 Task: Update the home type of the saved search to land.
Action: Mouse moved to (466, 366)
Screenshot: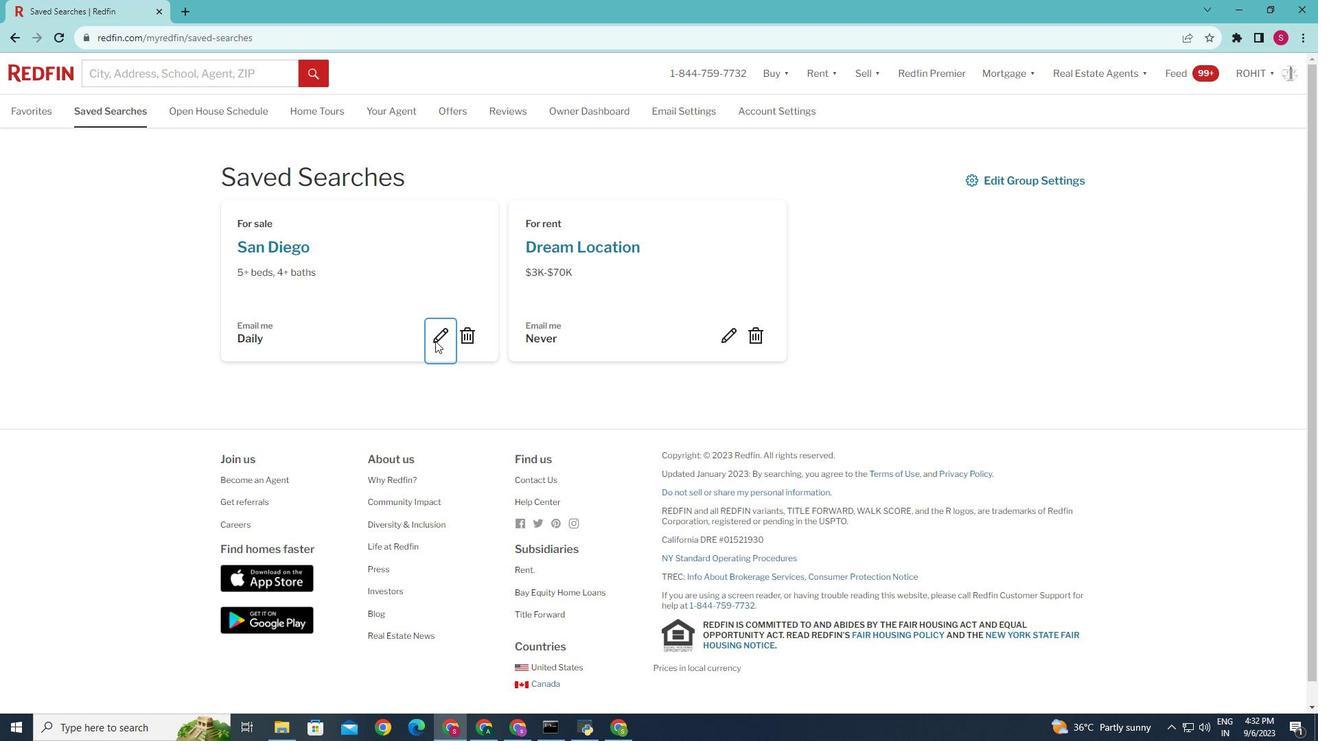 
Action: Mouse pressed left at (466, 366)
Screenshot: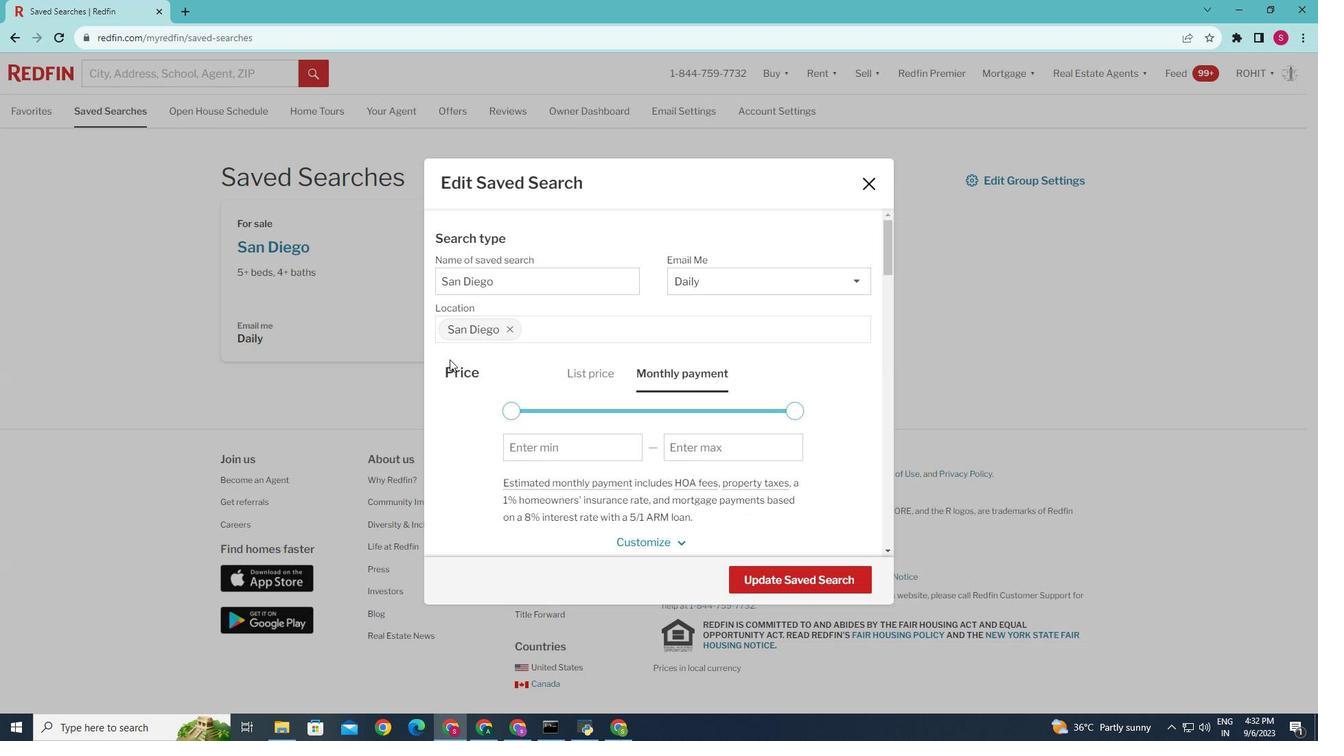
Action: Mouse moved to (567, 439)
Screenshot: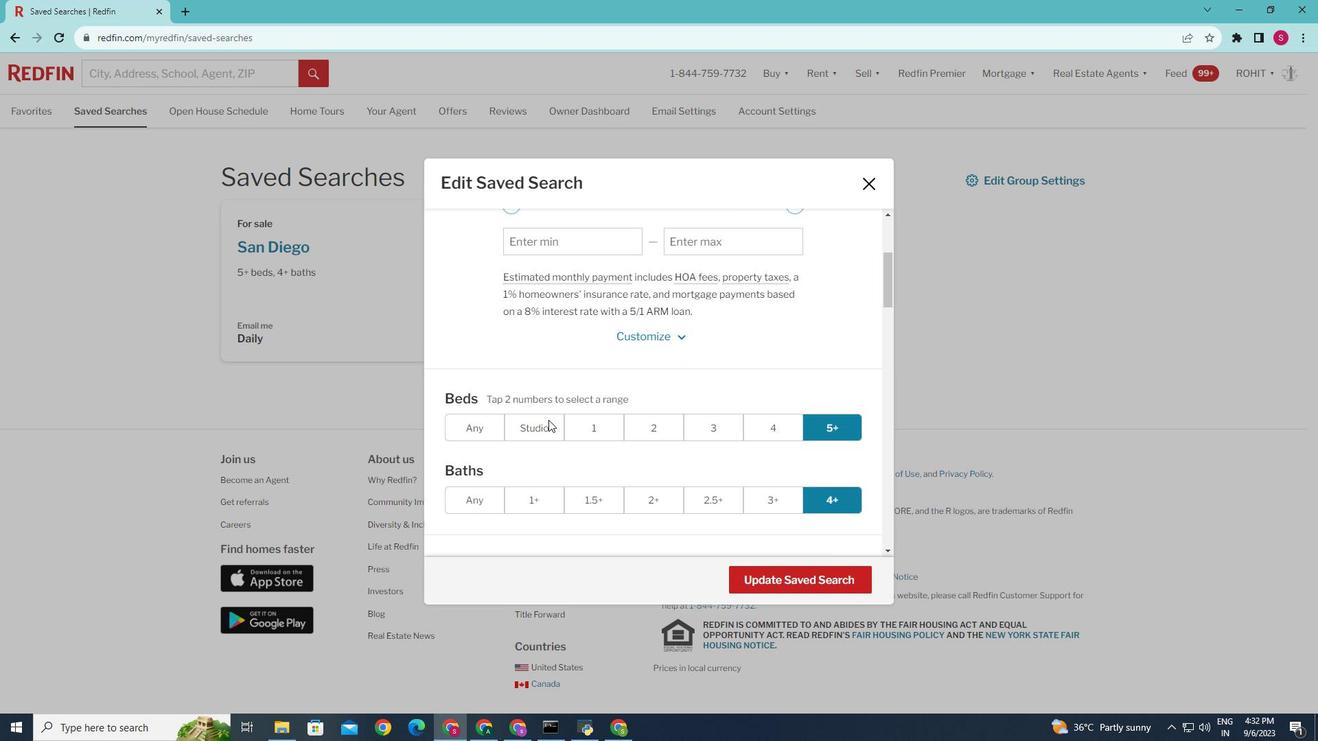 
Action: Mouse scrolled (567, 438) with delta (0, 0)
Screenshot: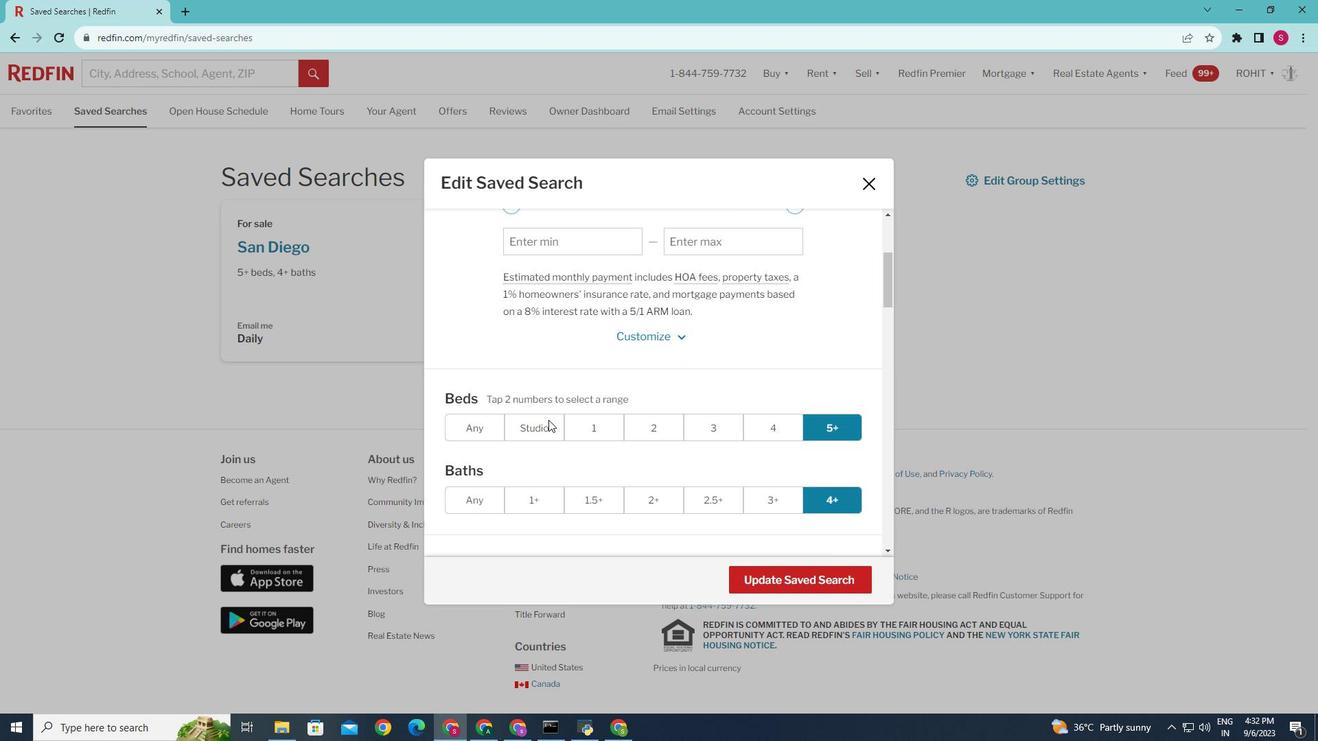 
Action: Mouse moved to (567, 439)
Screenshot: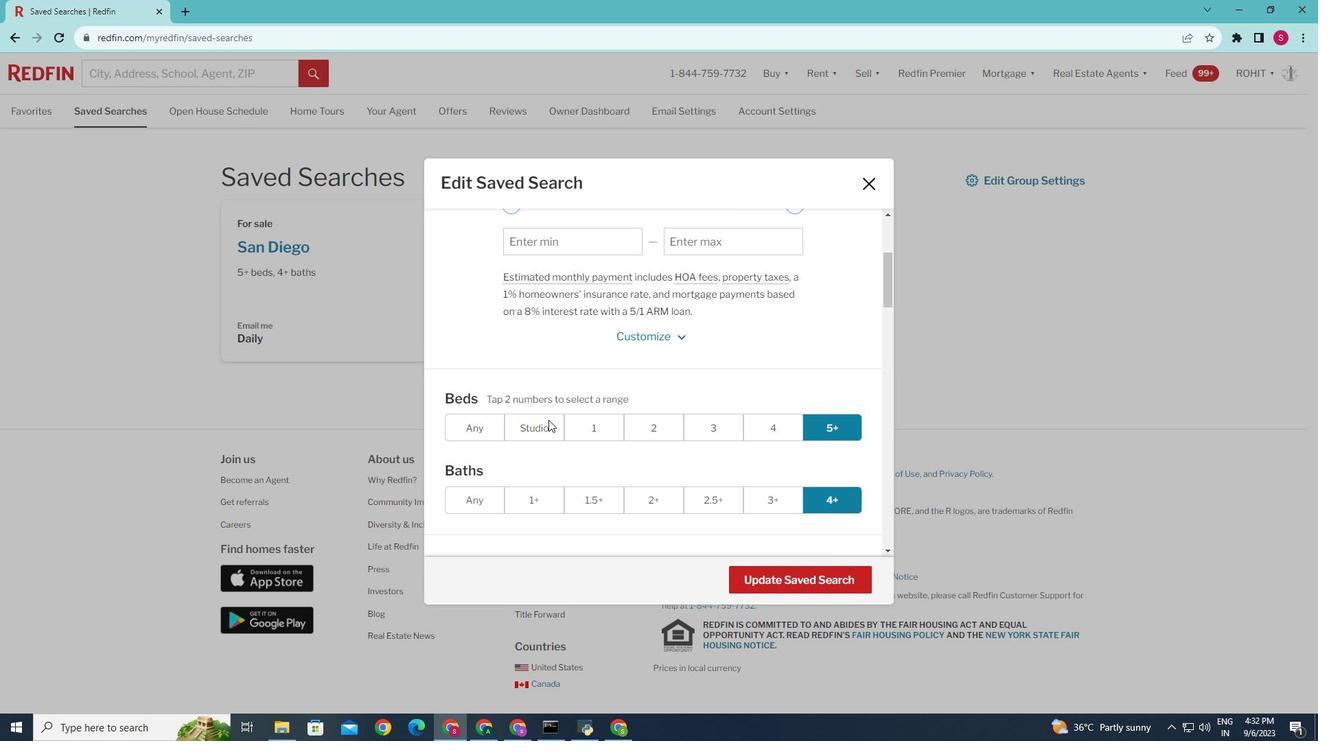 
Action: Mouse scrolled (567, 438) with delta (0, 0)
Screenshot: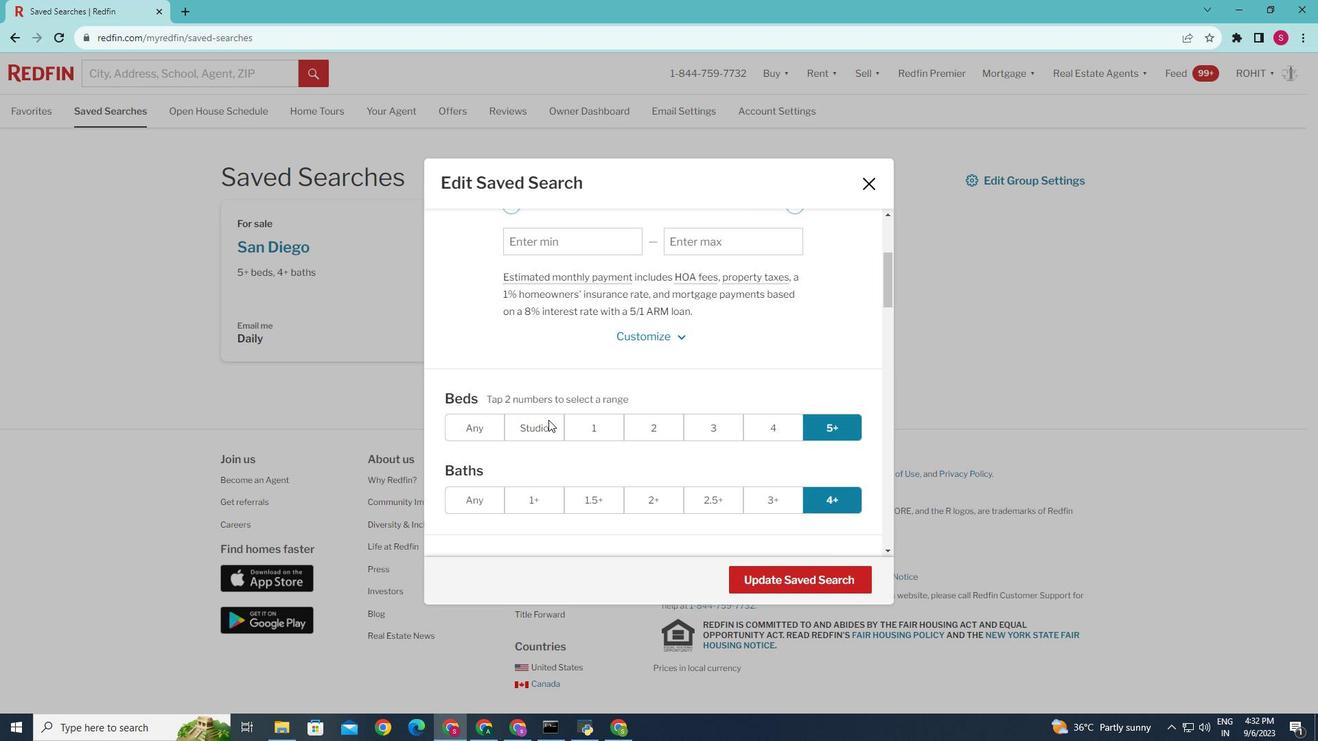 
Action: Mouse scrolled (567, 438) with delta (0, 0)
Screenshot: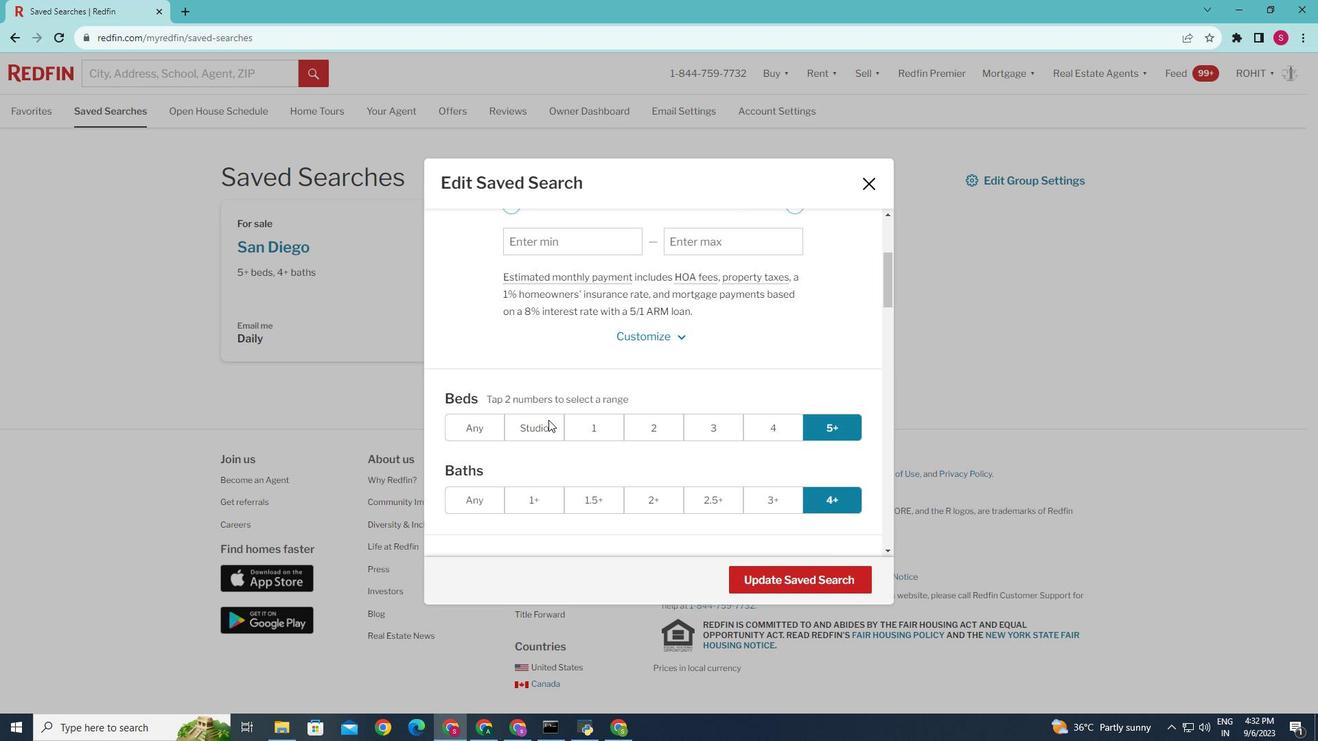 
Action: Mouse scrolled (567, 438) with delta (0, 0)
Screenshot: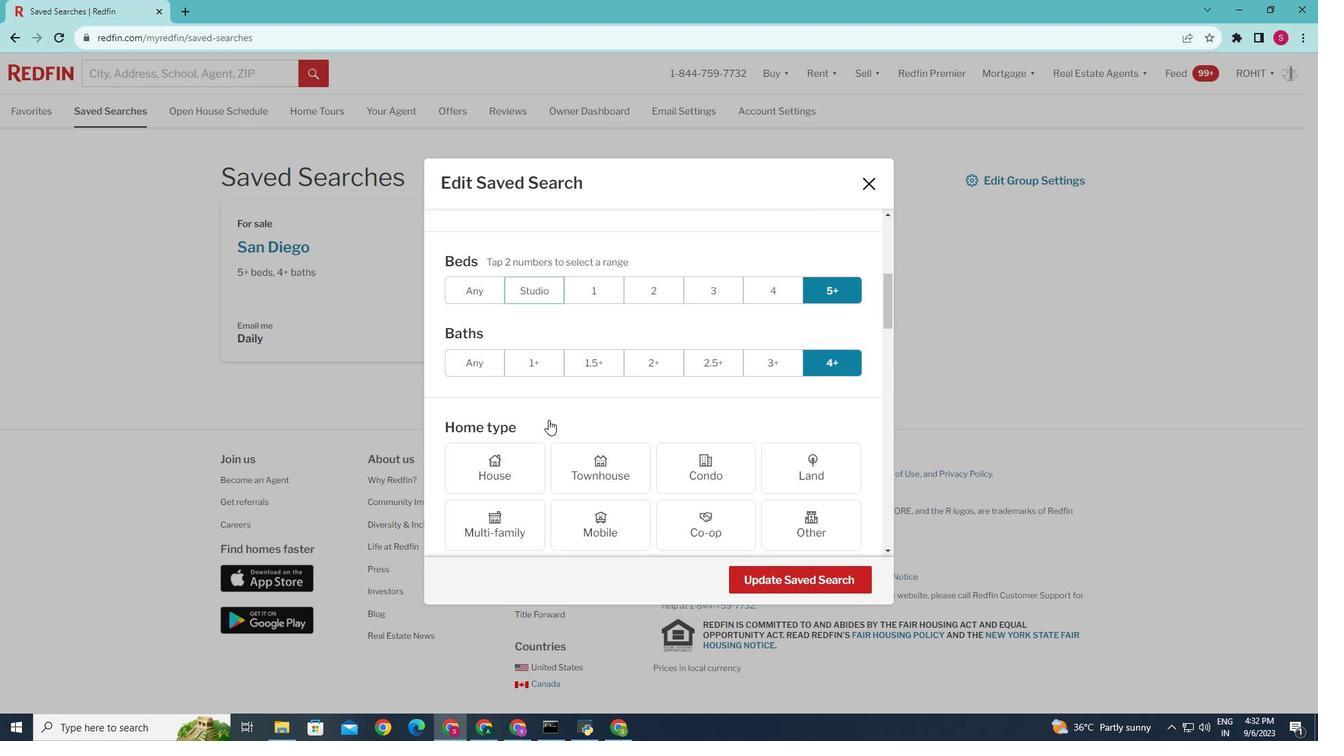
Action: Mouse scrolled (567, 438) with delta (0, 0)
Screenshot: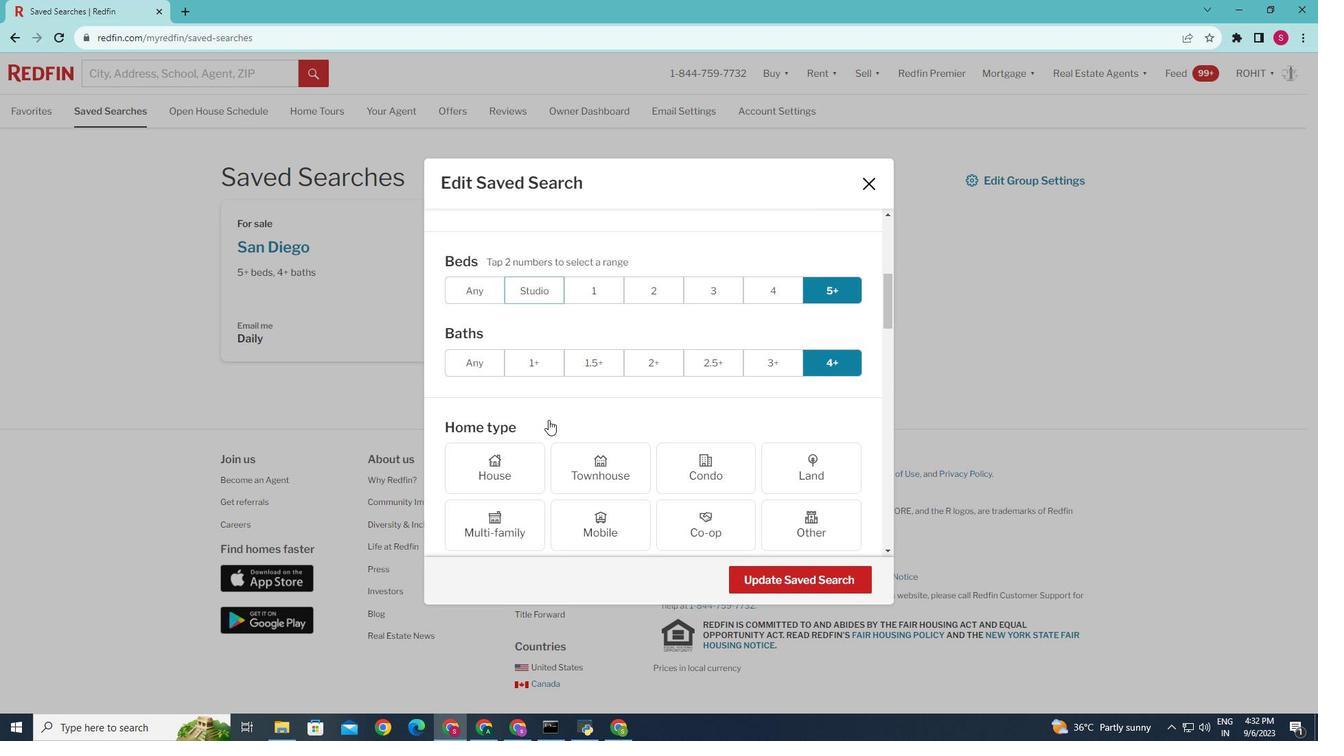 
Action: Mouse moved to (800, 482)
Screenshot: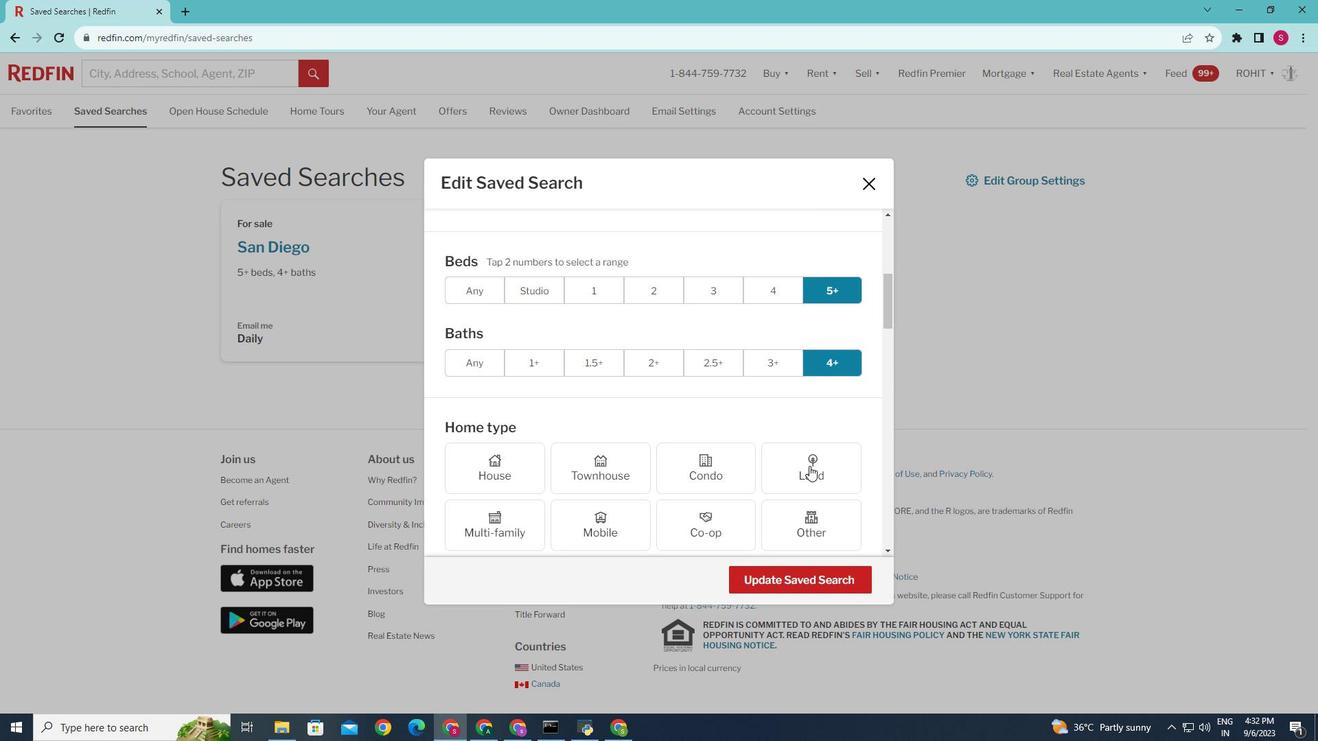 
Action: Mouse pressed left at (800, 482)
Screenshot: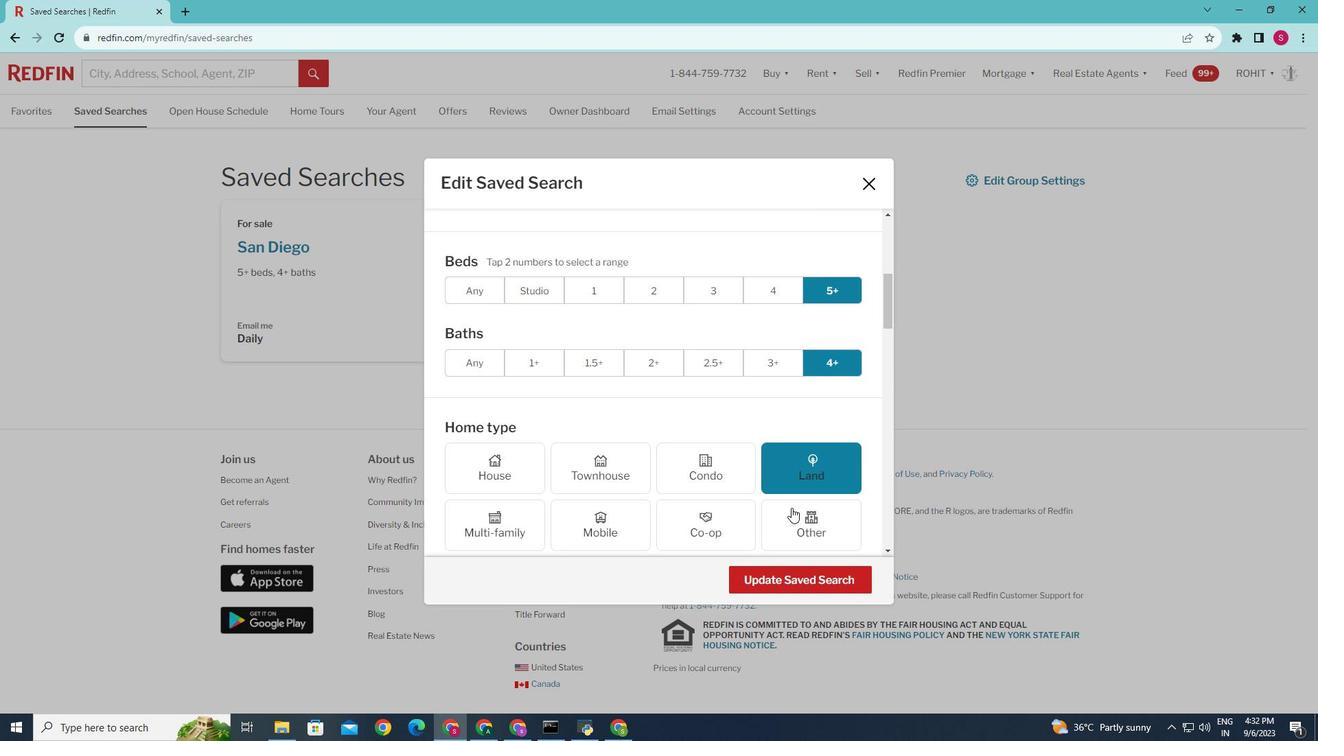 
Action: Mouse moved to (774, 584)
Screenshot: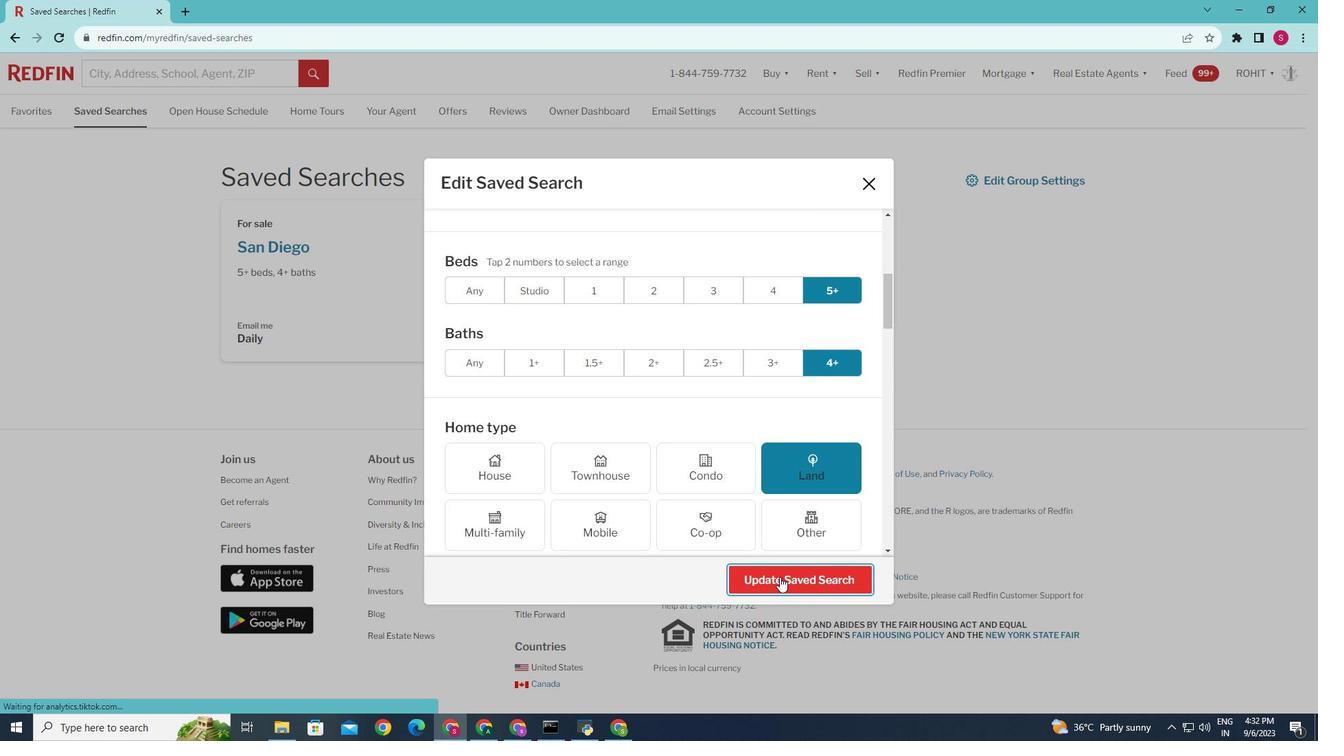 
Action: Mouse pressed left at (774, 584)
Screenshot: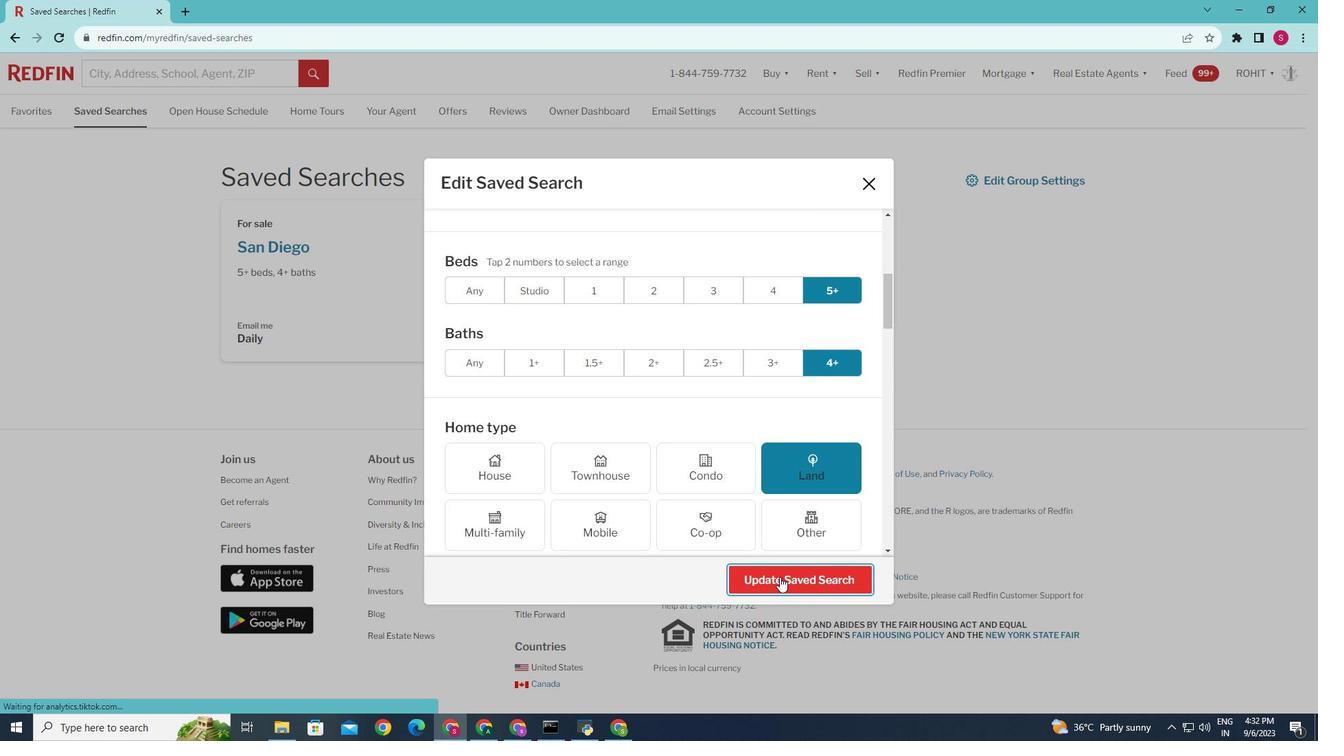 
Action: Mouse moved to (771, 532)
Screenshot: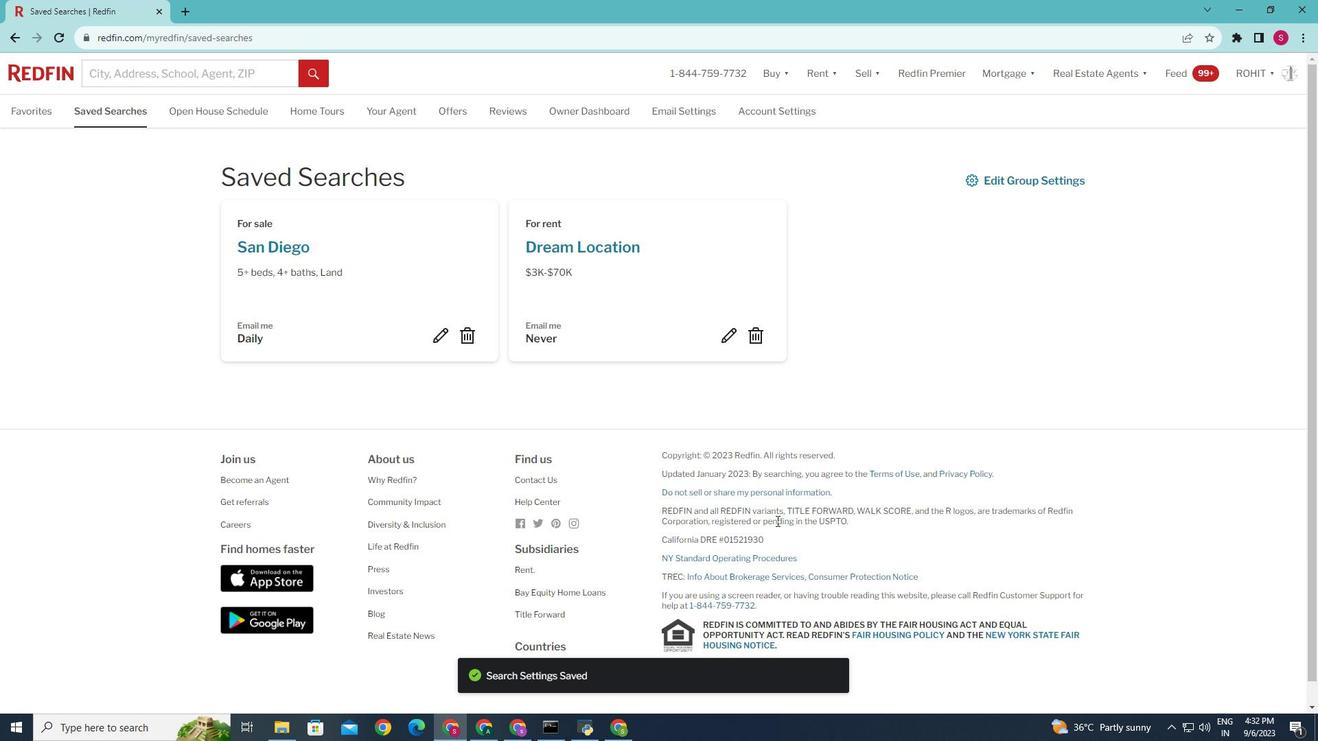 
